 Task: Create a due date automation trigger when advanced on, 2 working days before a card is due add content with a name or a description not containing resume at 11:00 AM.
Action: Mouse moved to (831, 245)
Screenshot: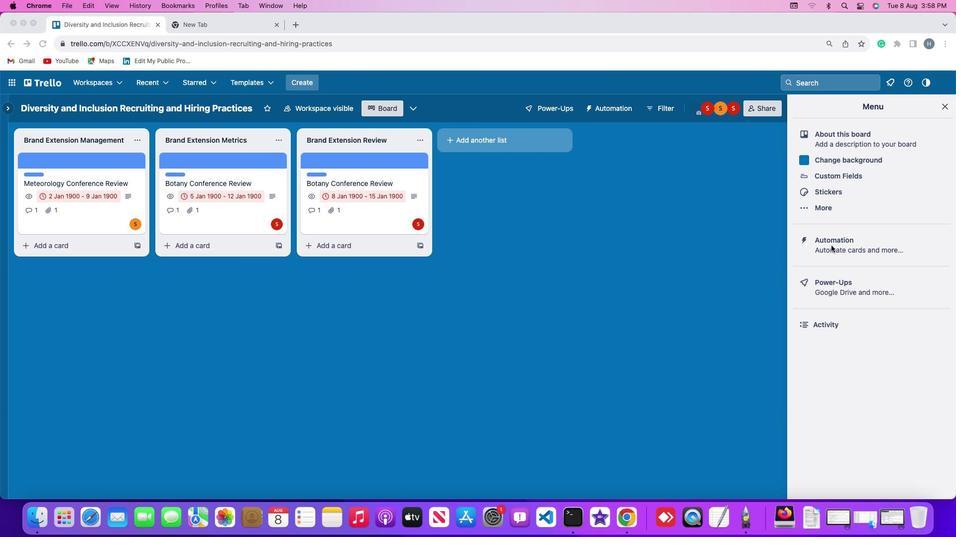 
Action: Mouse pressed left at (831, 245)
Screenshot: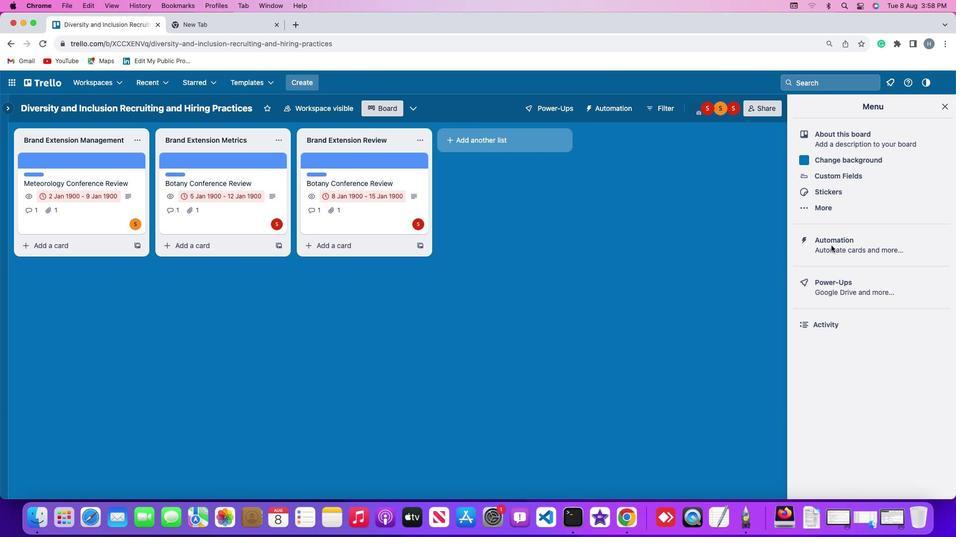 
Action: Mouse pressed left at (831, 245)
Screenshot: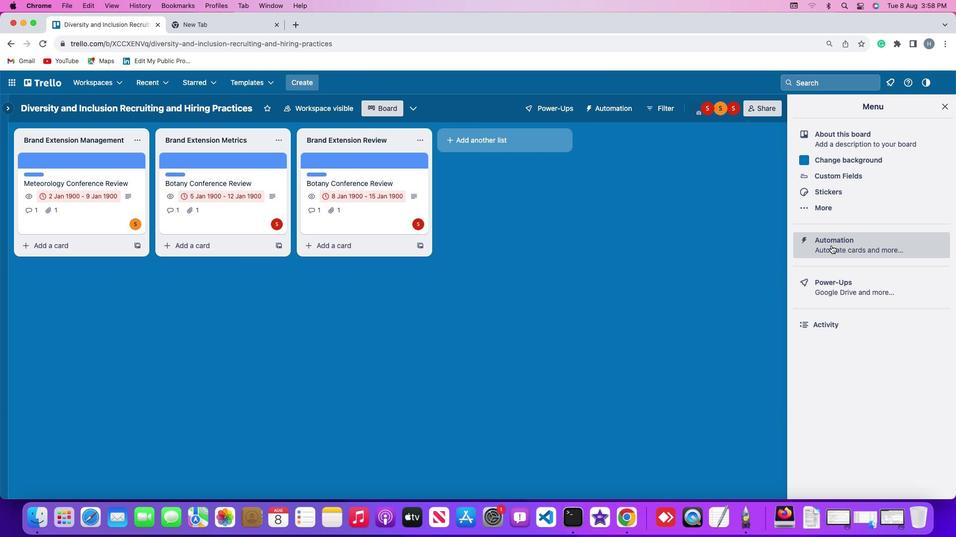 
Action: Mouse moved to (75, 235)
Screenshot: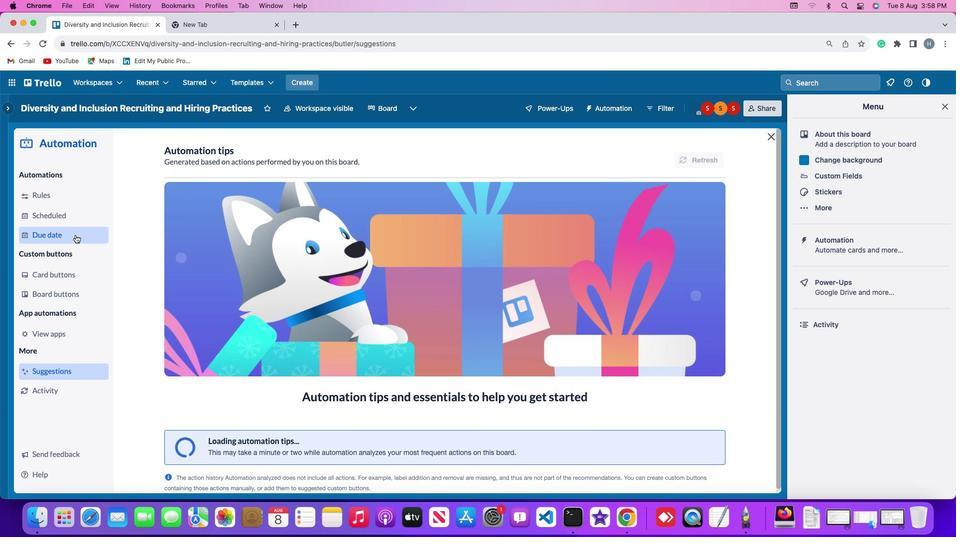 
Action: Mouse pressed left at (75, 235)
Screenshot: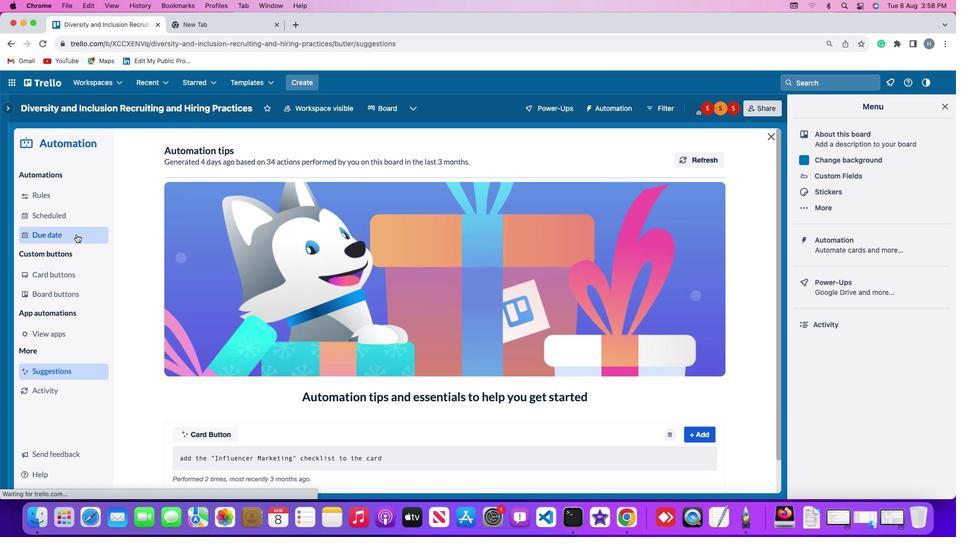 
Action: Mouse moved to (664, 153)
Screenshot: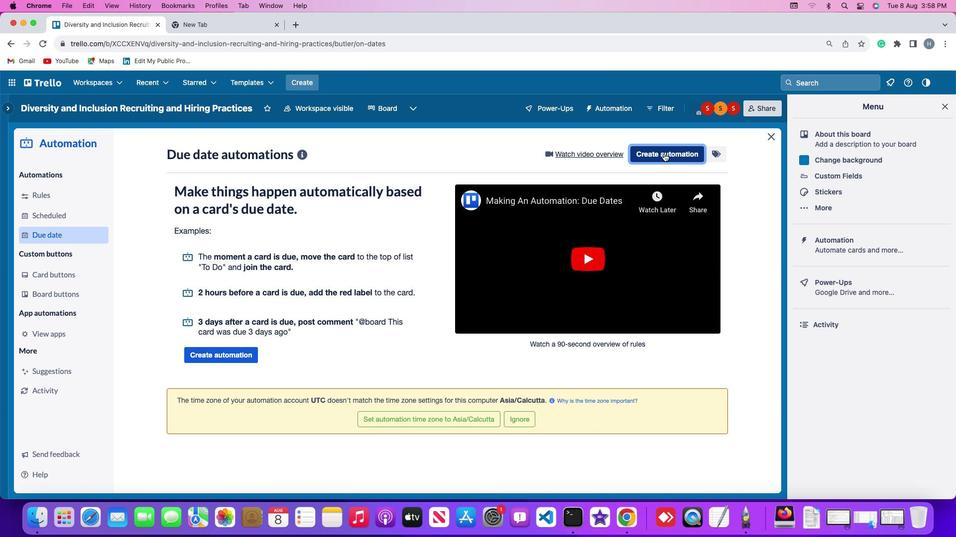 
Action: Mouse pressed left at (664, 153)
Screenshot: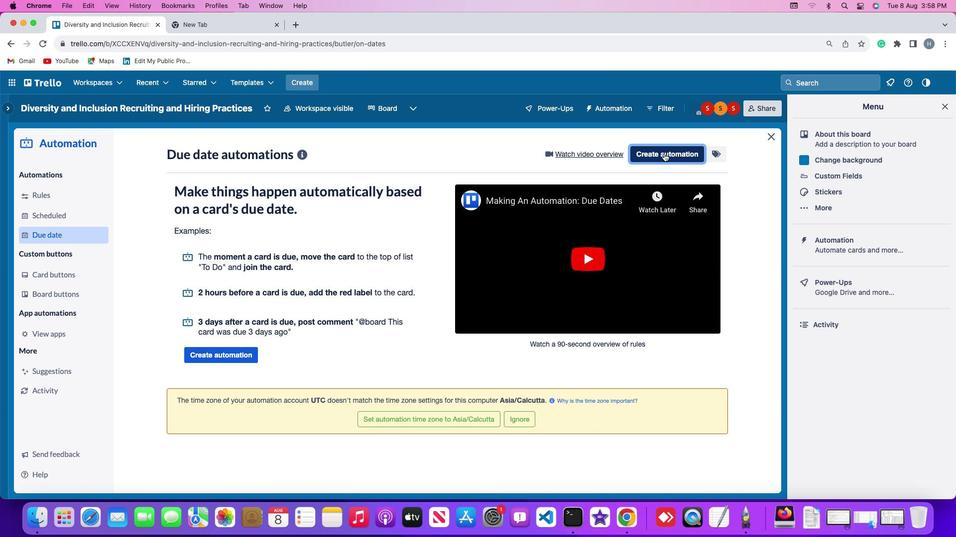 
Action: Mouse moved to (243, 250)
Screenshot: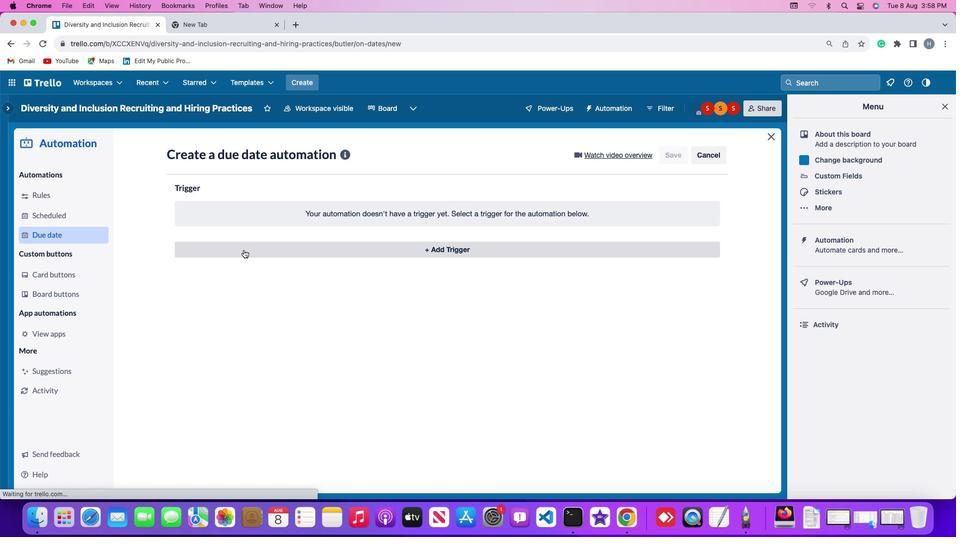 
Action: Mouse pressed left at (243, 250)
Screenshot: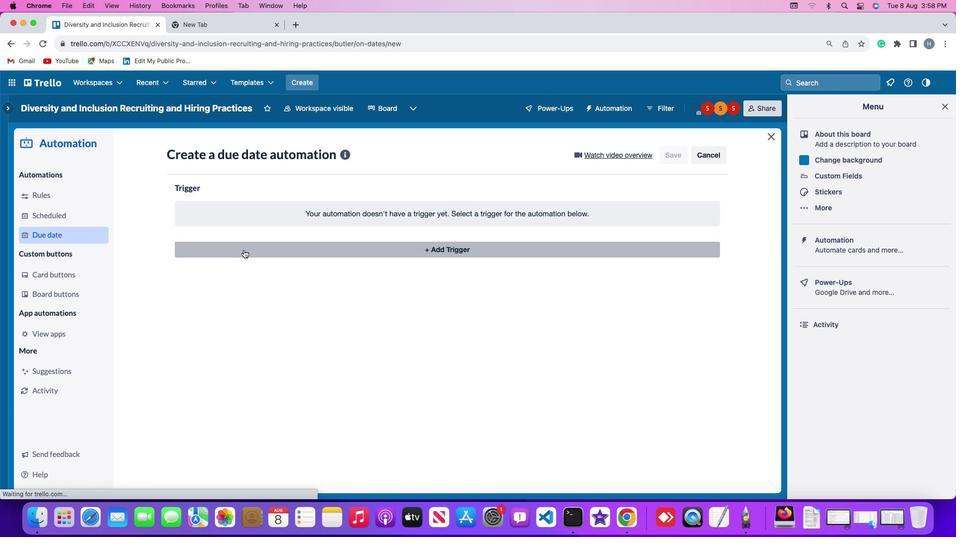 
Action: Mouse moved to (196, 399)
Screenshot: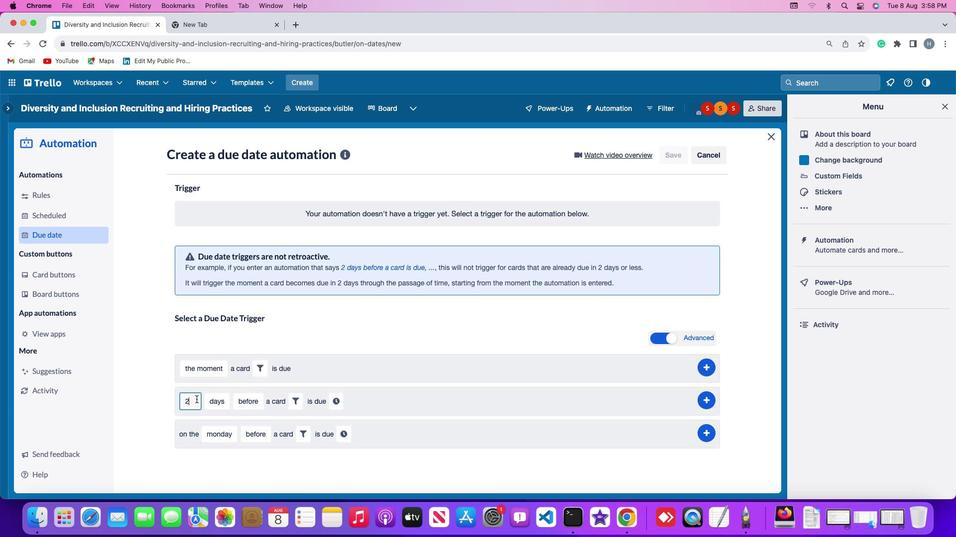 
Action: Mouse pressed left at (196, 399)
Screenshot: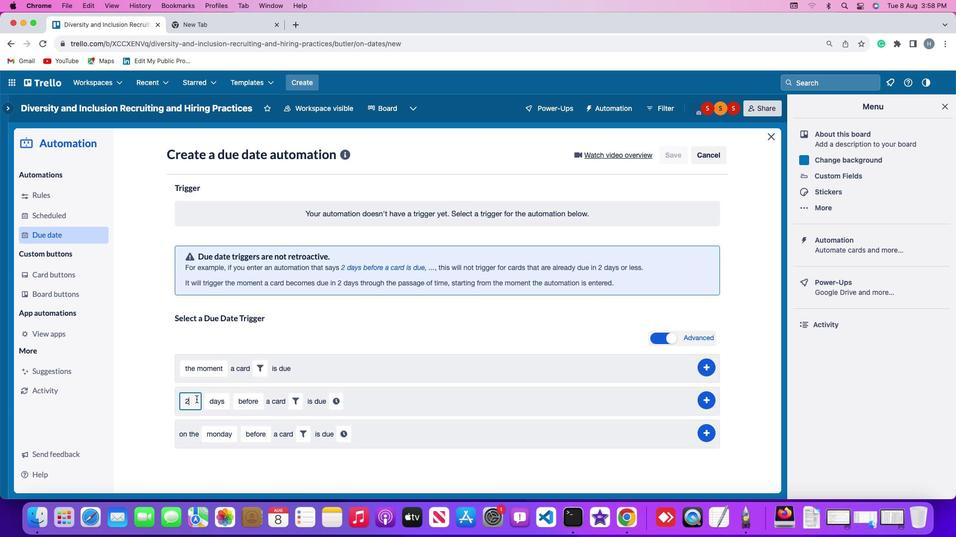 
Action: Key pressed Key.backspace'2'
Screenshot: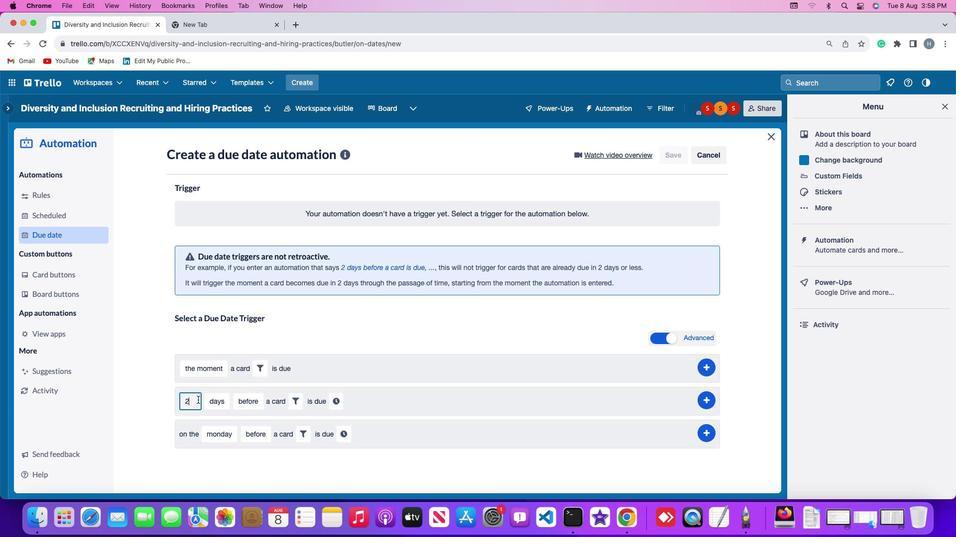 
Action: Mouse moved to (223, 402)
Screenshot: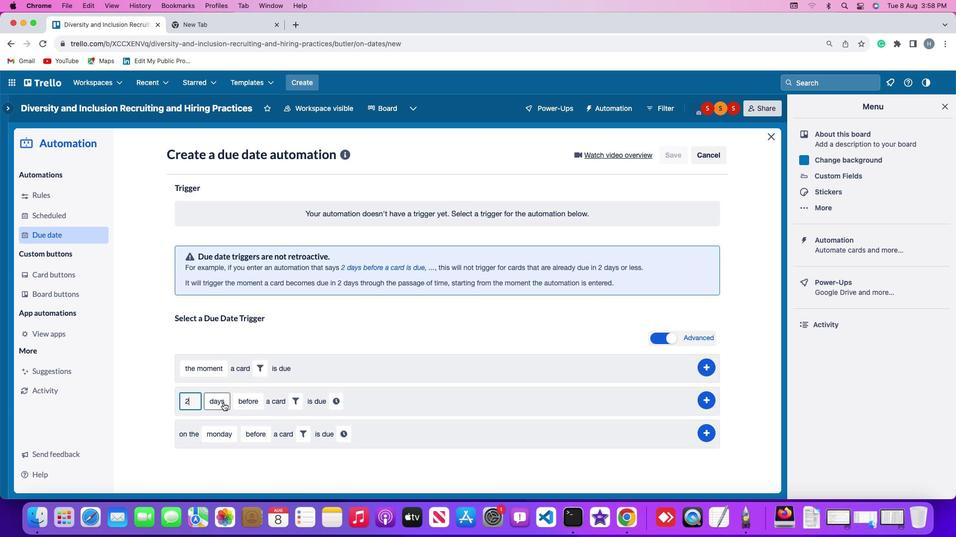 
Action: Mouse pressed left at (223, 402)
Screenshot: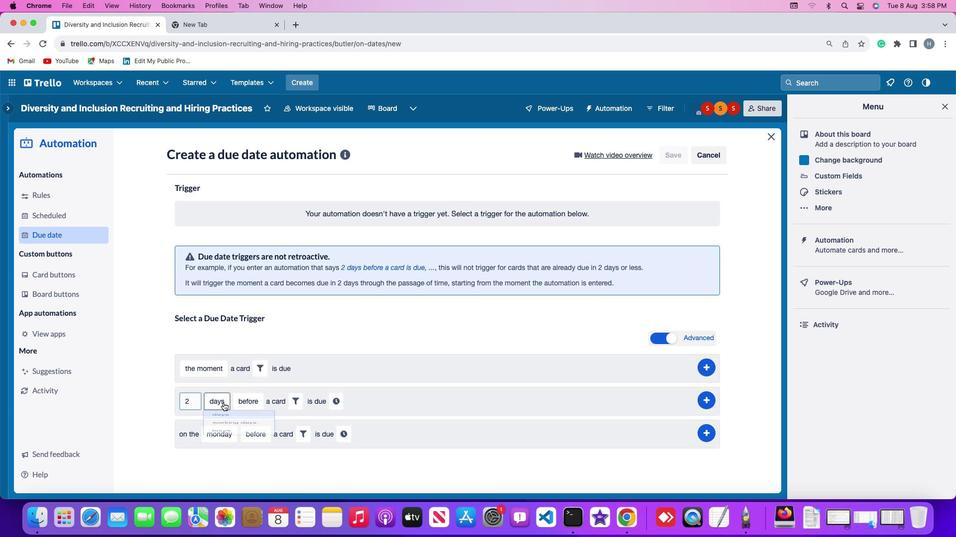 
Action: Mouse moved to (222, 439)
Screenshot: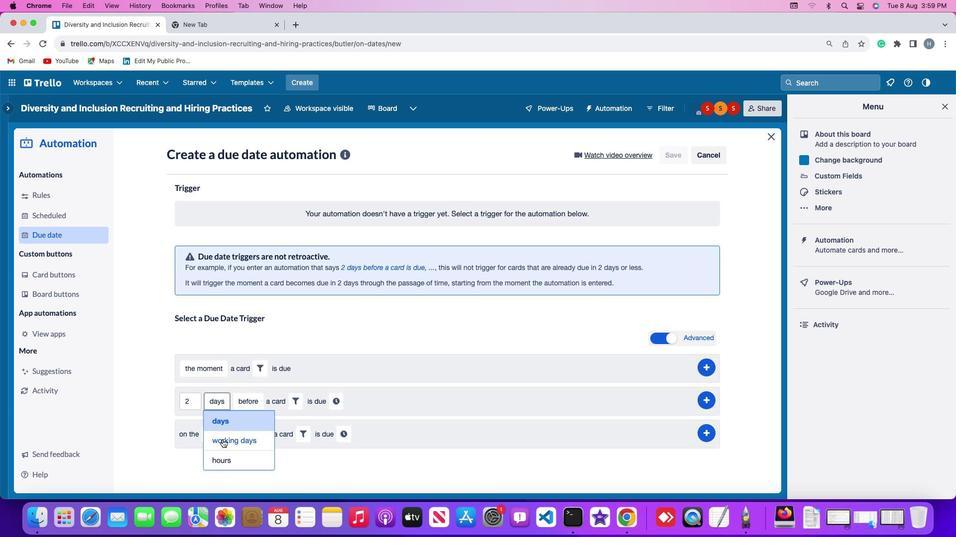 
Action: Mouse pressed left at (222, 439)
Screenshot: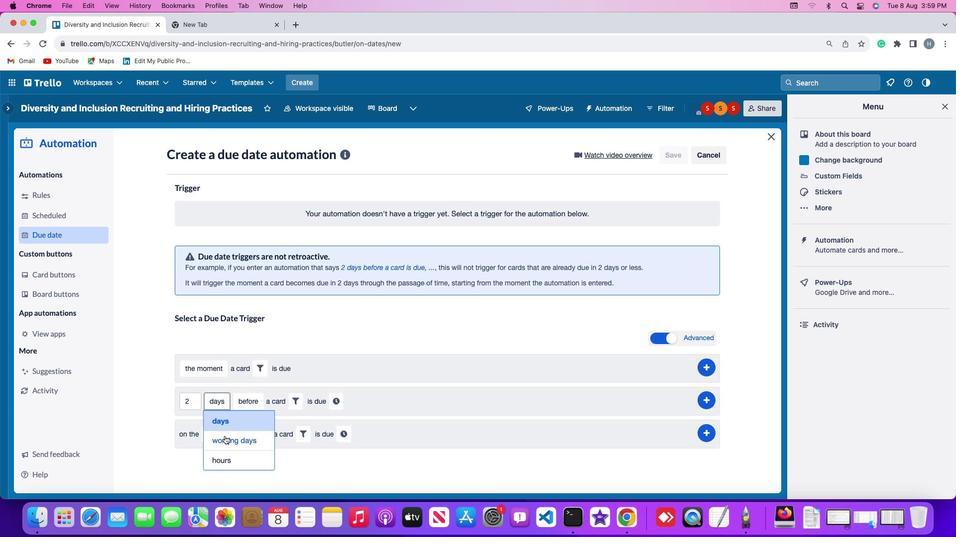 
Action: Mouse moved to (266, 401)
Screenshot: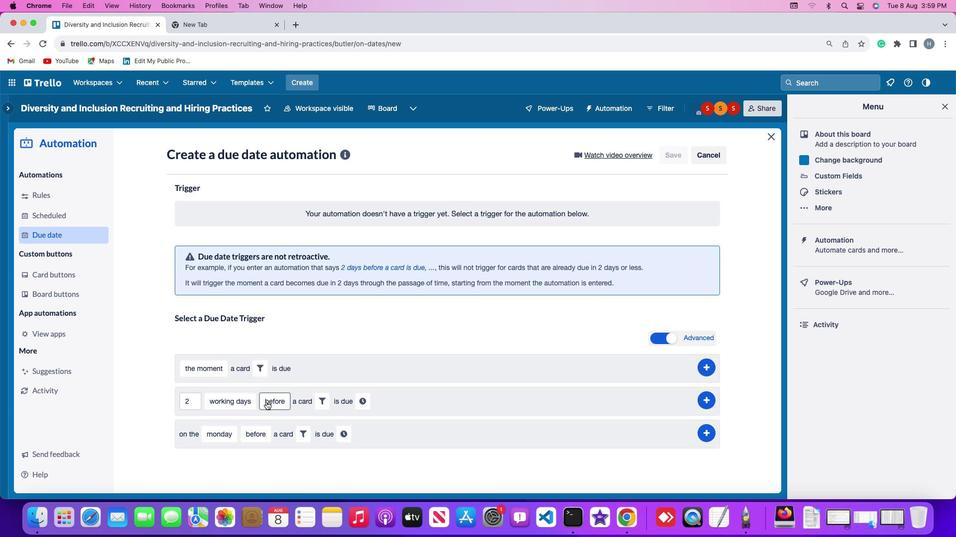 
Action: Mouse pressed left at (266, 401)
Screenshot: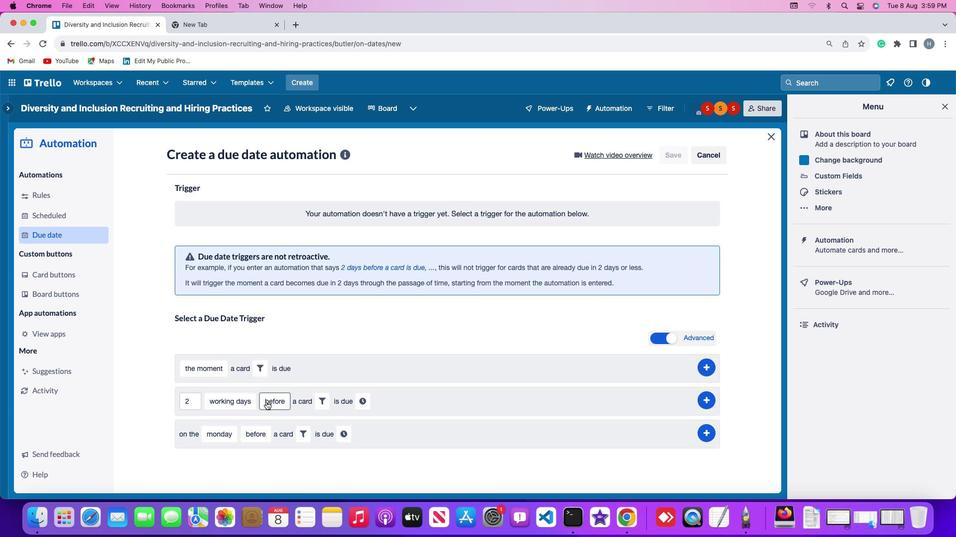 
Action: Mouse moved to (275, 420)
Screenshot: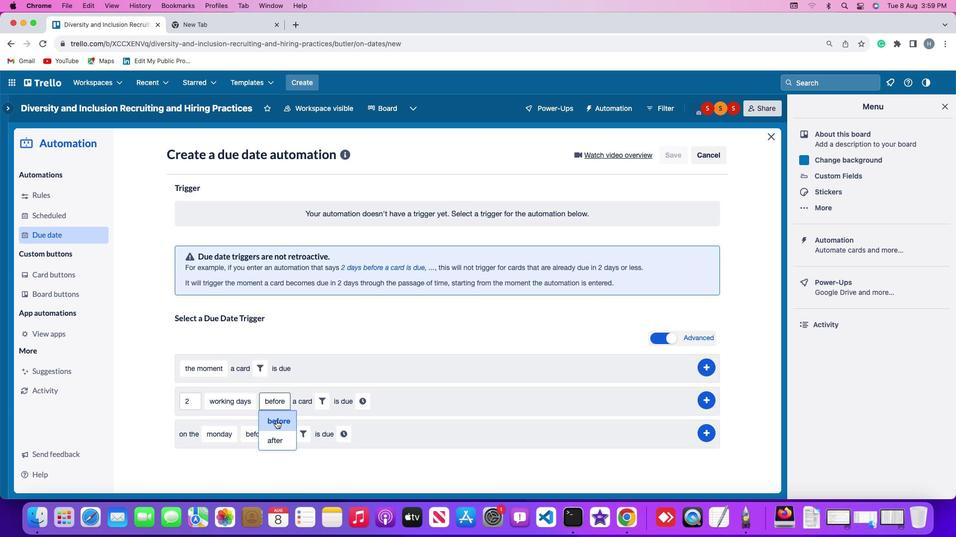 
Action: Mouse pressed left at (275, 420)
Screenshot: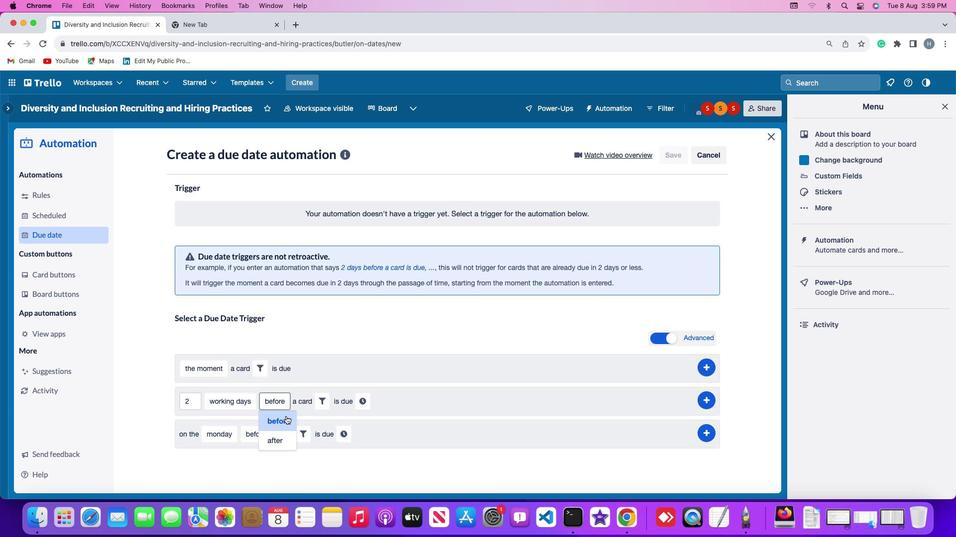 
Action: Mouse moved to (318, 402)
Screenshot: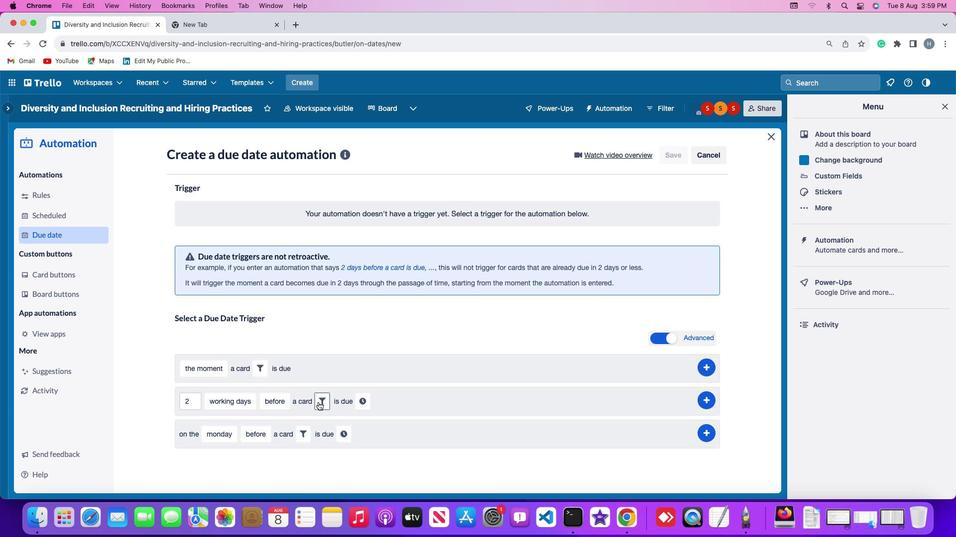 
Action: Mouse pressed left at (318, 402)
Screenshot: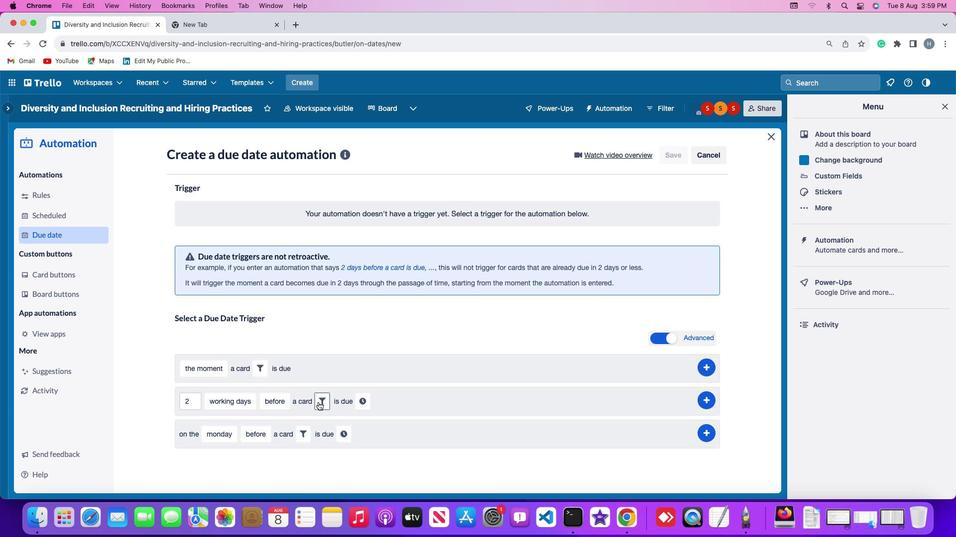 
Action: Mouse moved to (449, 434)
Screenshot: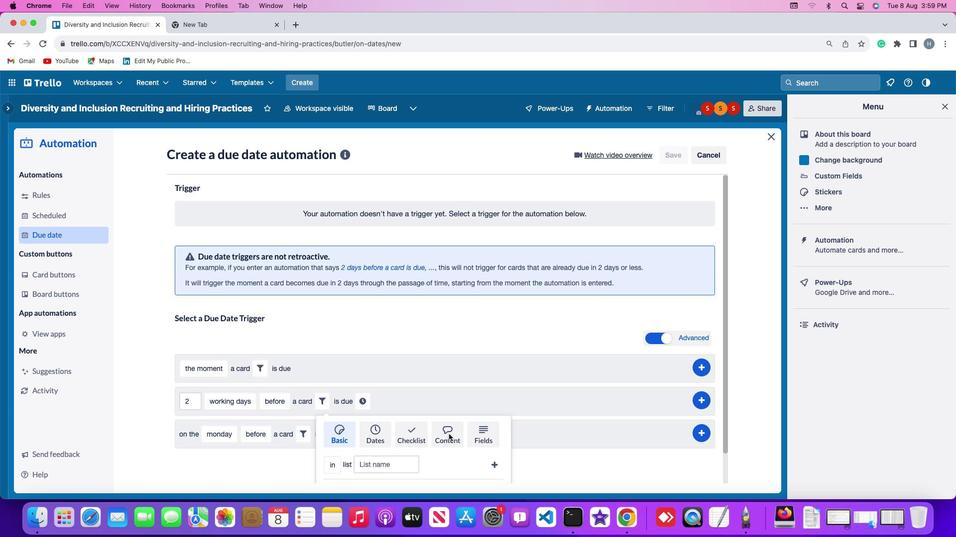 
Action: Mouse pressed left at (449, 434)
Screenshot: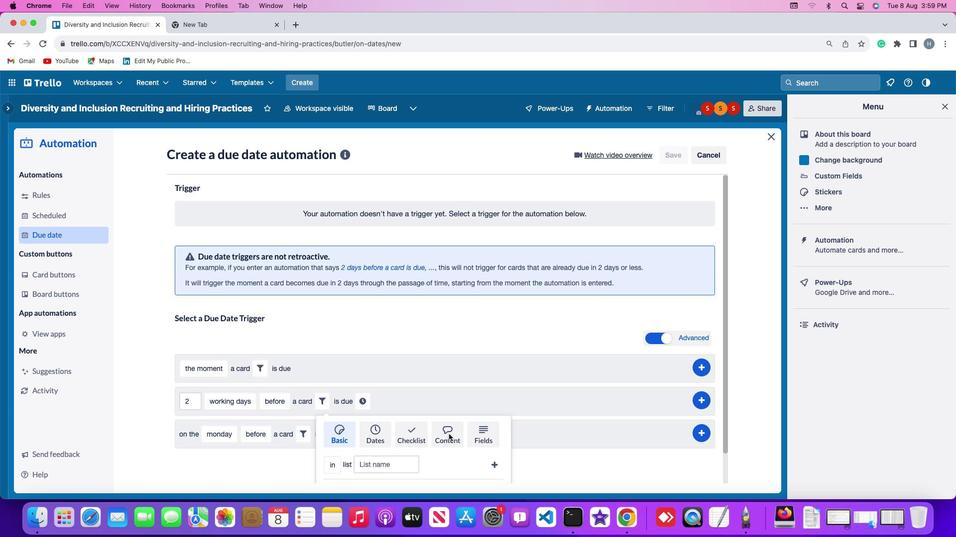 
Action: Mouse moved to (358, 463)
Screenshot: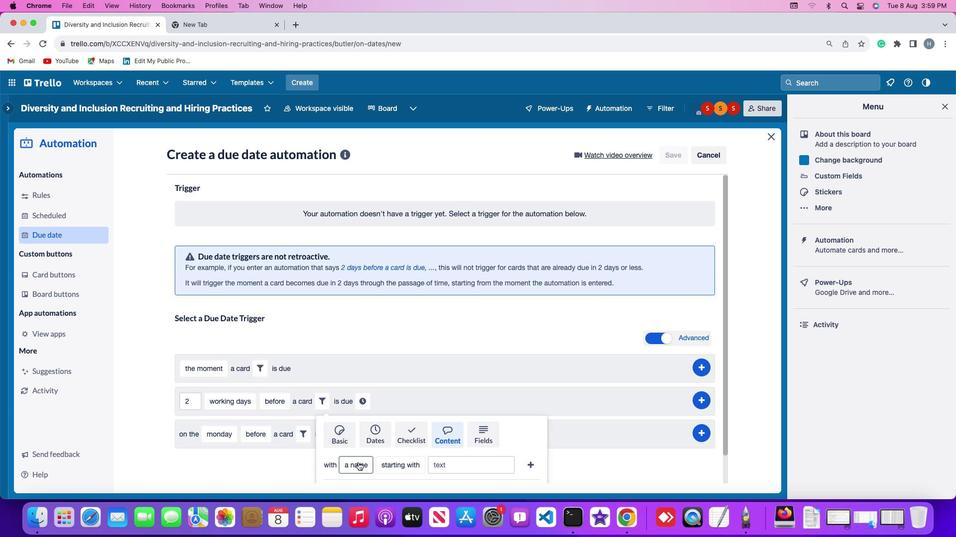 
Action: Mouse pressed left at (358, 463)
Screenshot: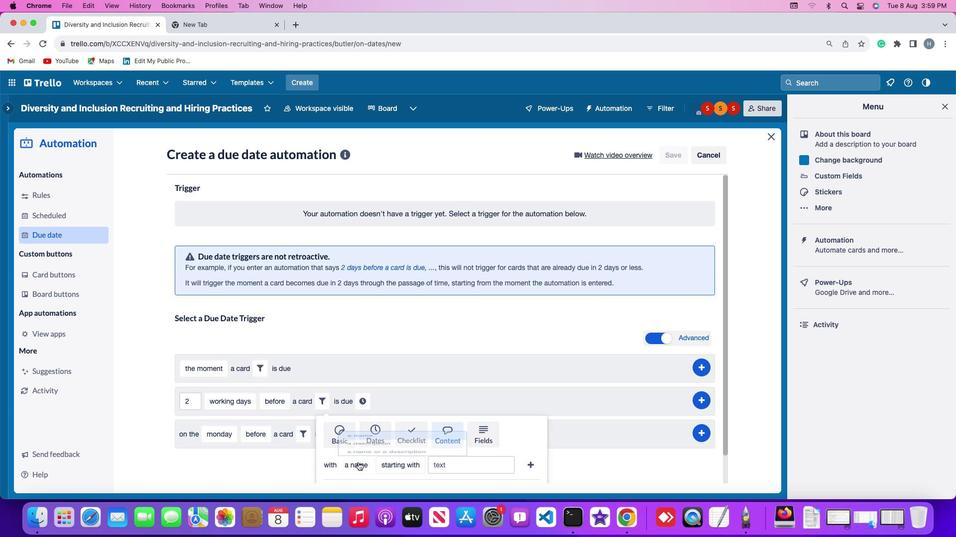 
Action: Mouse moved to (365, 448)
Screenshot: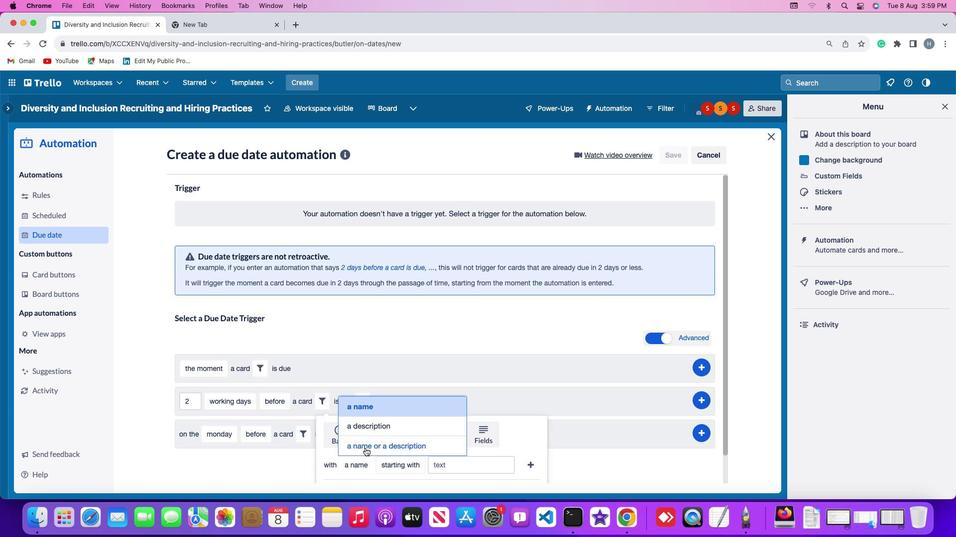 
Action: Mouse pressed left at (365, 448)
Screenshot: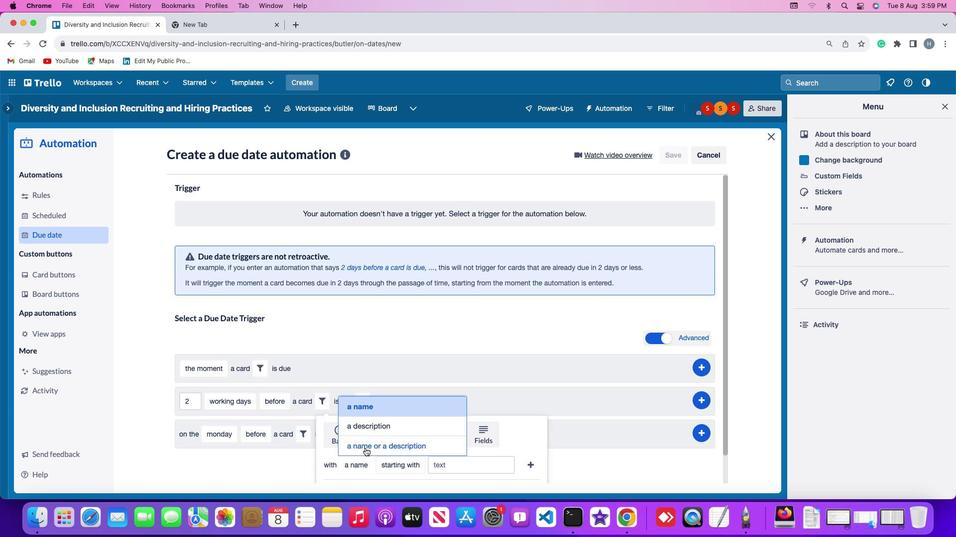
Action: Mouse moved to (433, 465)
Screenshot: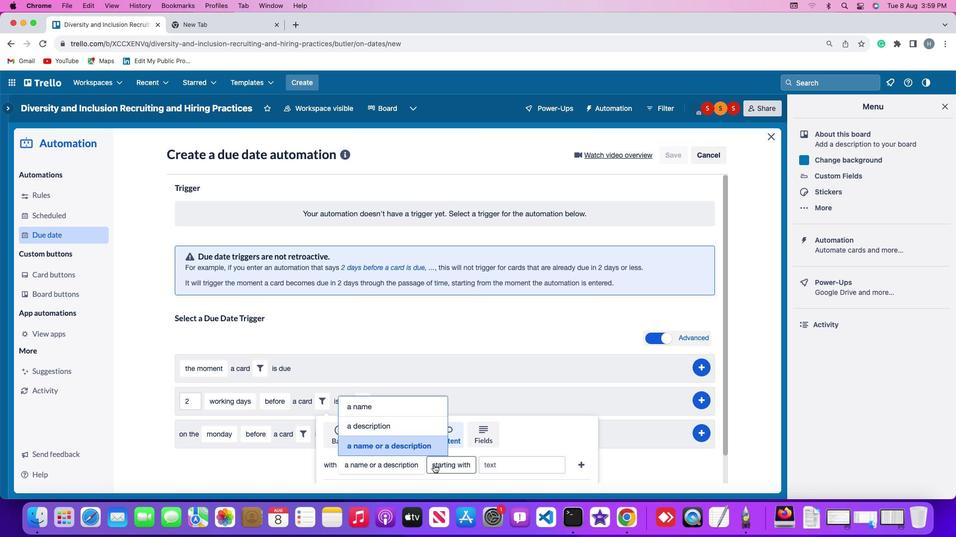 
Action: Mouse pressed left at (433, 465)
Screenshot: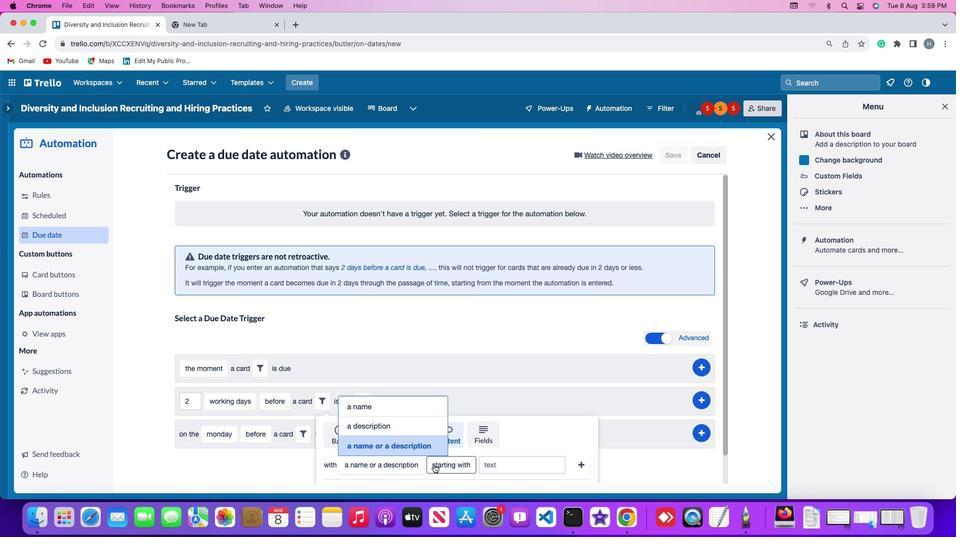 
Action: Mouse moved to (463, 446)
Screenshot: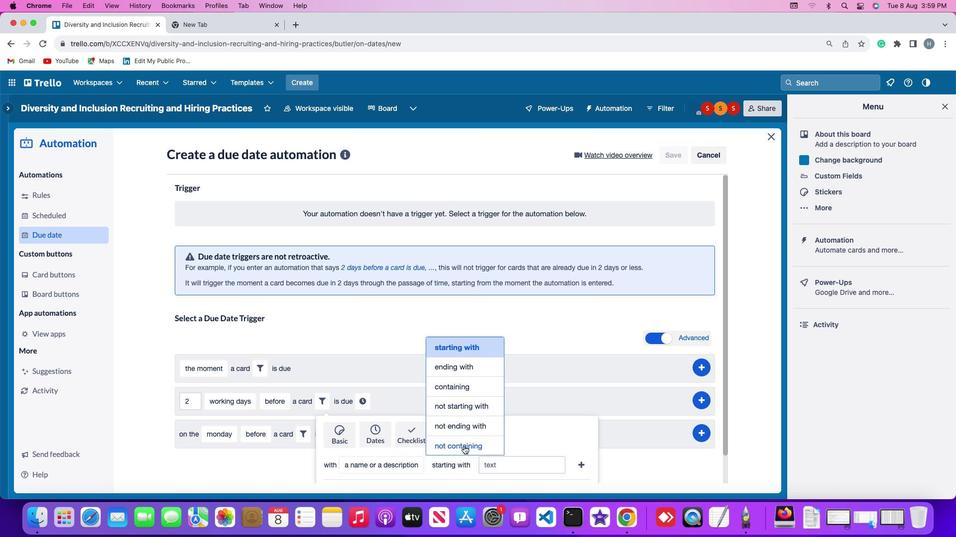 
Action: Mouse pressed left at (463, 446)
Screenshot: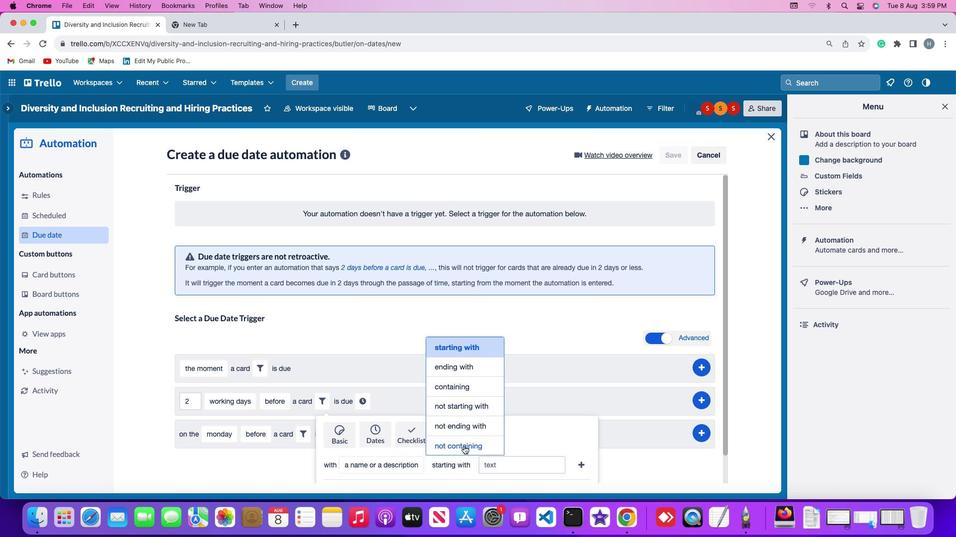 
Action: Mouse moved to (498, 462)
Screenshot: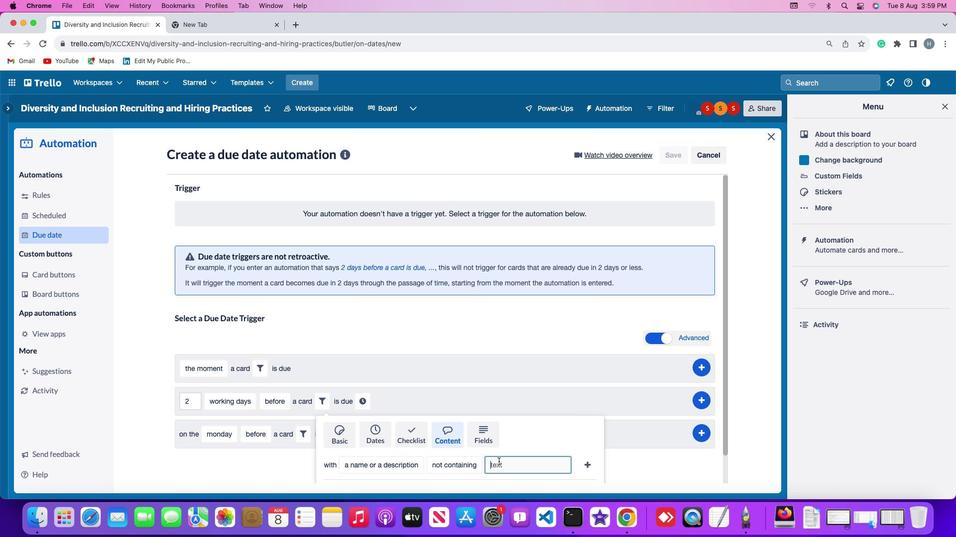 
Action: Mouse pressed left at (498, 462)
Screenshot: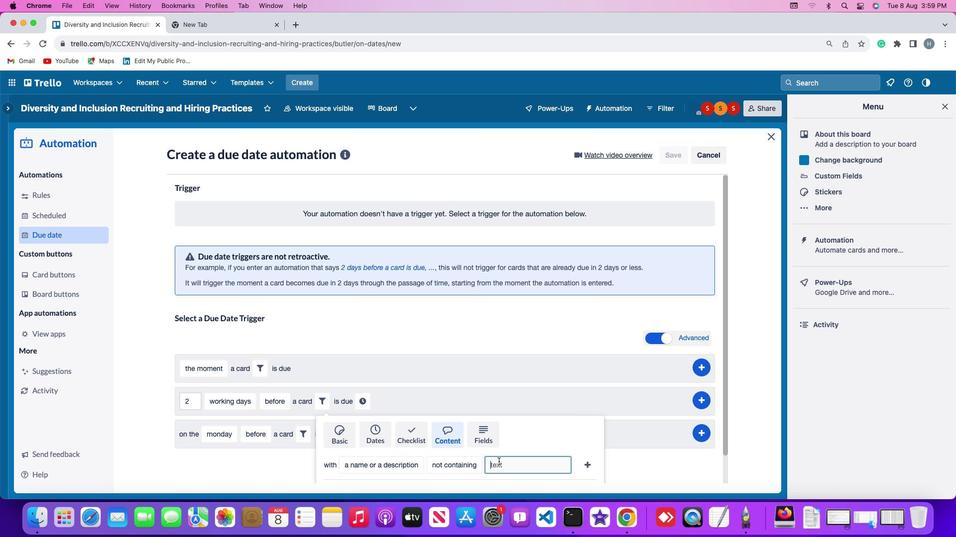 
Action: Key pressed 'r''e''s''u''m''e'
Screenshot: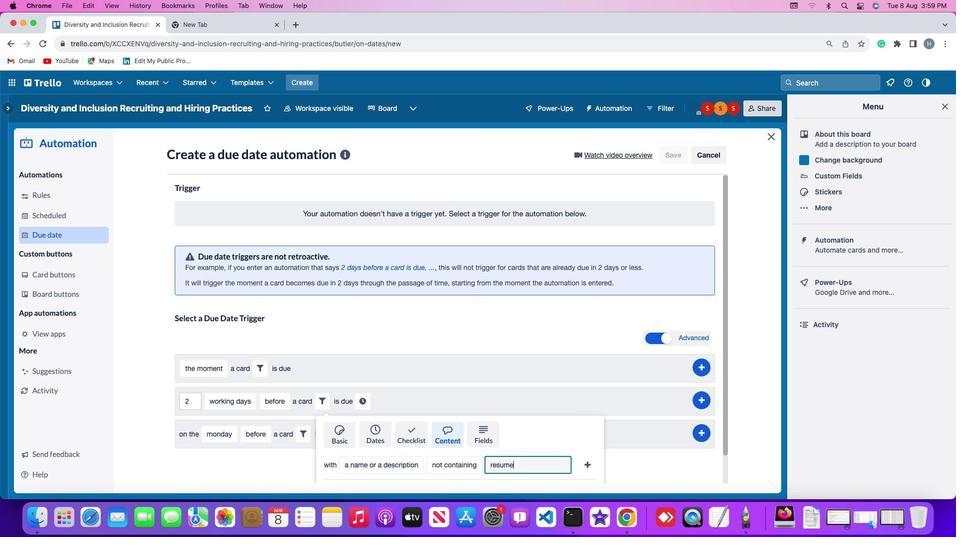 
Action: Mouse moved to (587, 464)
Screenshot: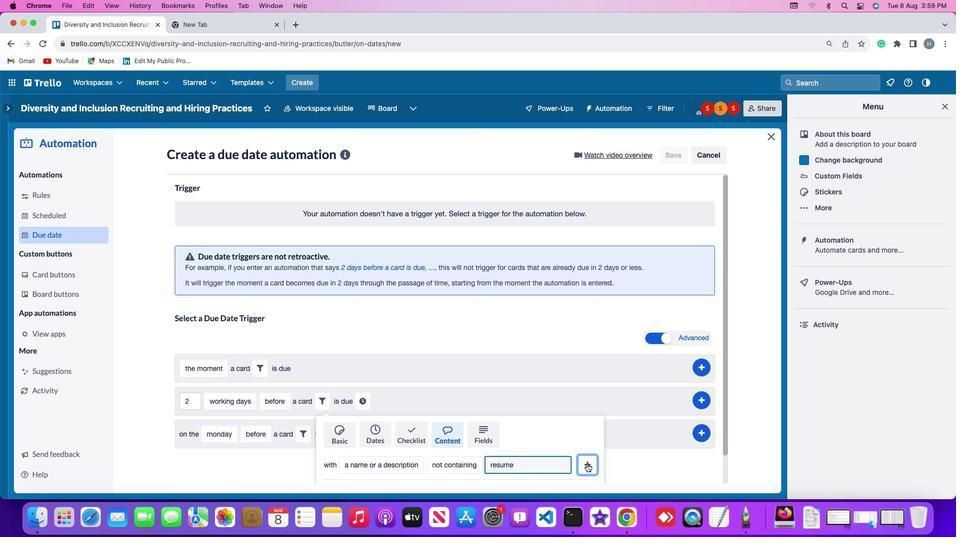 
Action: Mouse pressed left at (587, 464)
Screenshot: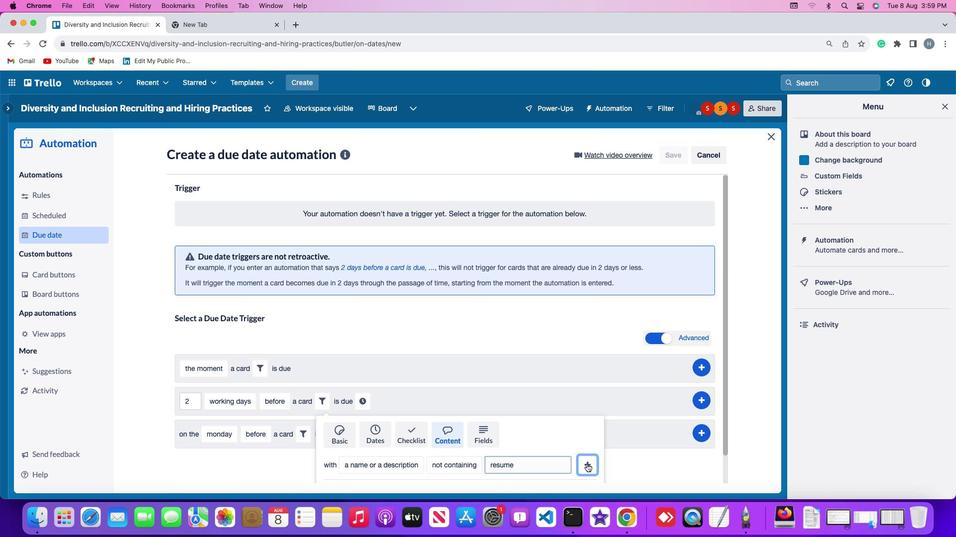 
Action: Mouse moved to (552, 400)
Screenshot: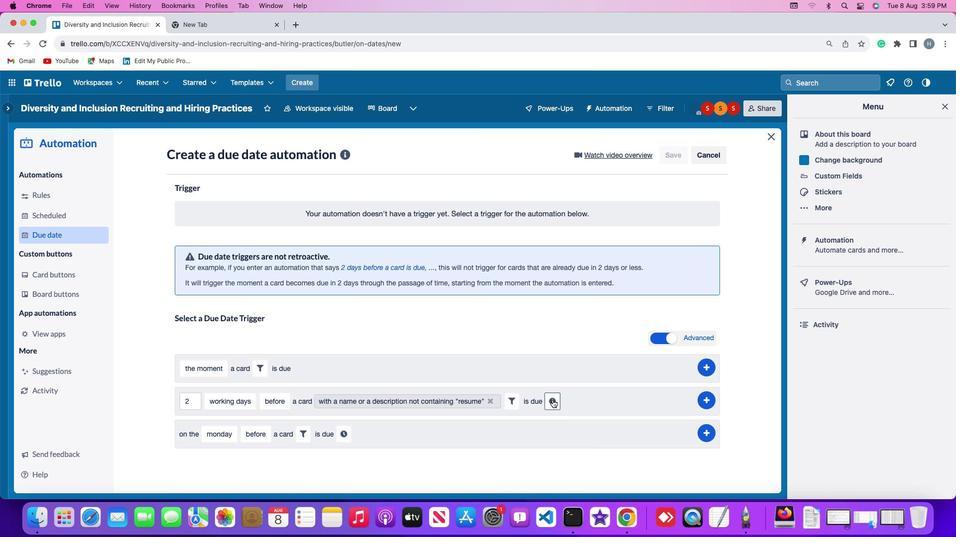 
Action: Mouse pressed left at (552, 400)
Screenshot: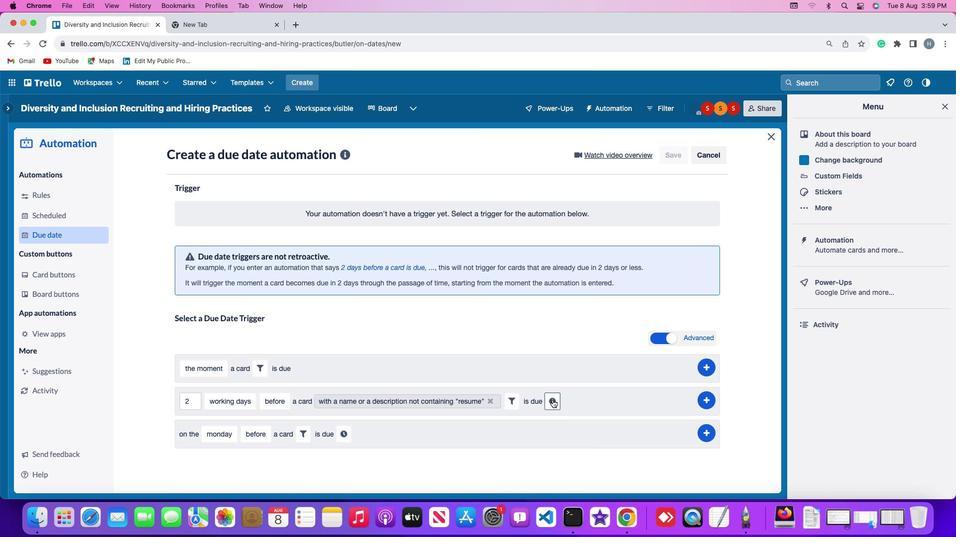 
Action: Mouse moved to (570, 406)
Screenshot: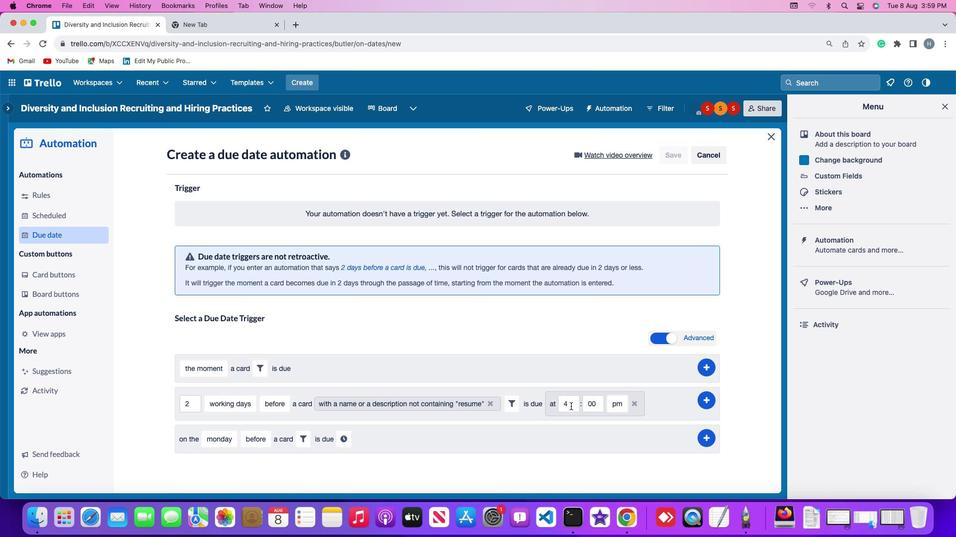 
Action: Mouse pressed left at (570, 406)
Screenshot: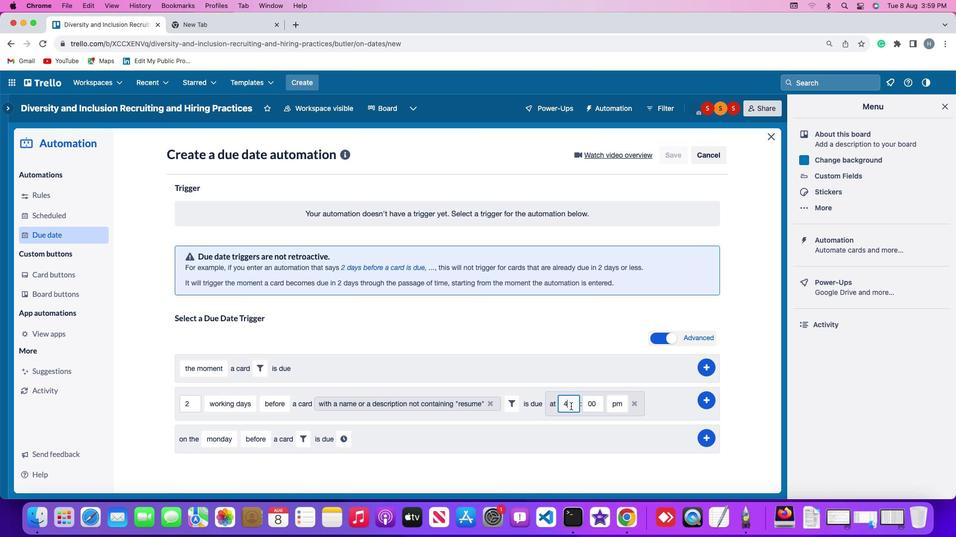 
Action: Key pressed Key.backspace'1''1'
Screenshot: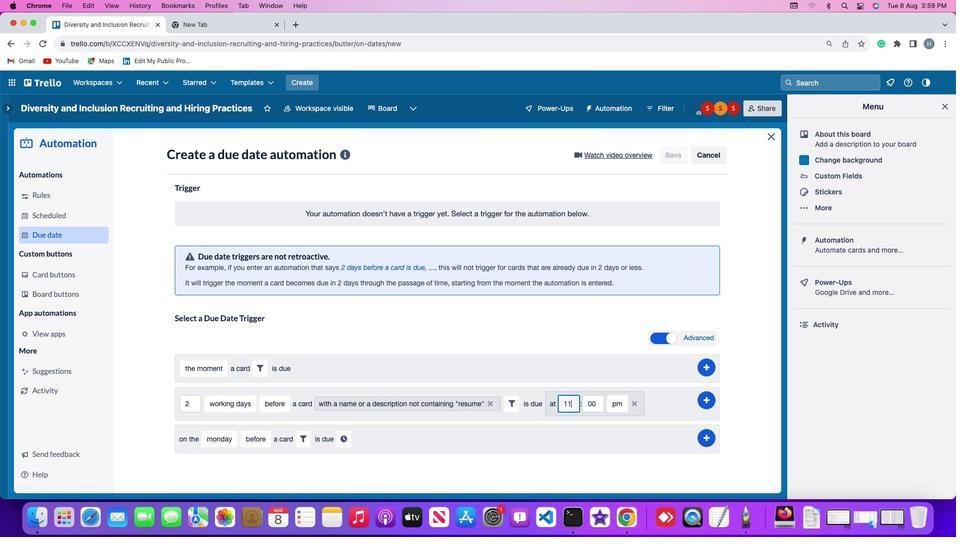 
Action: Mouse moved to (596, 404)
Screenshot: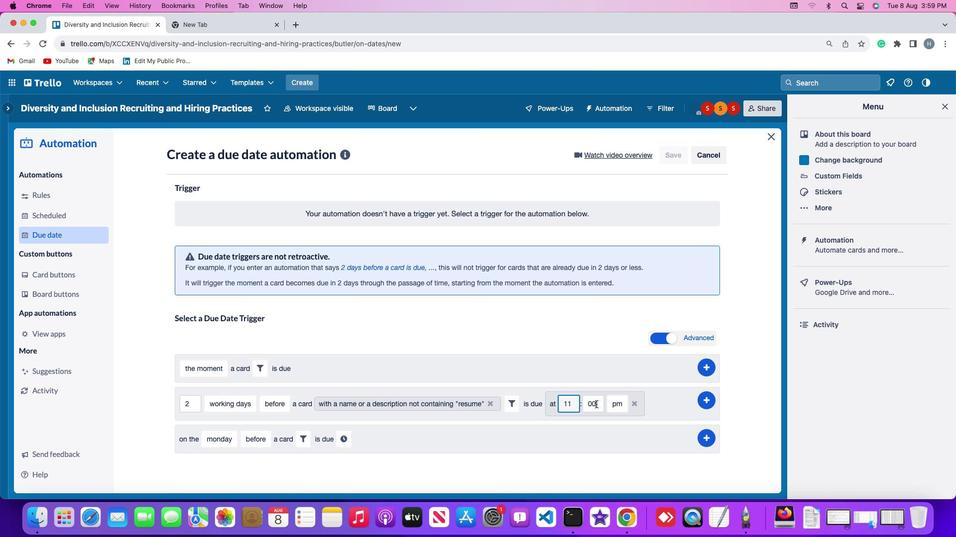 
Action: Mouse pressed left at (596, 404)
Screenshot: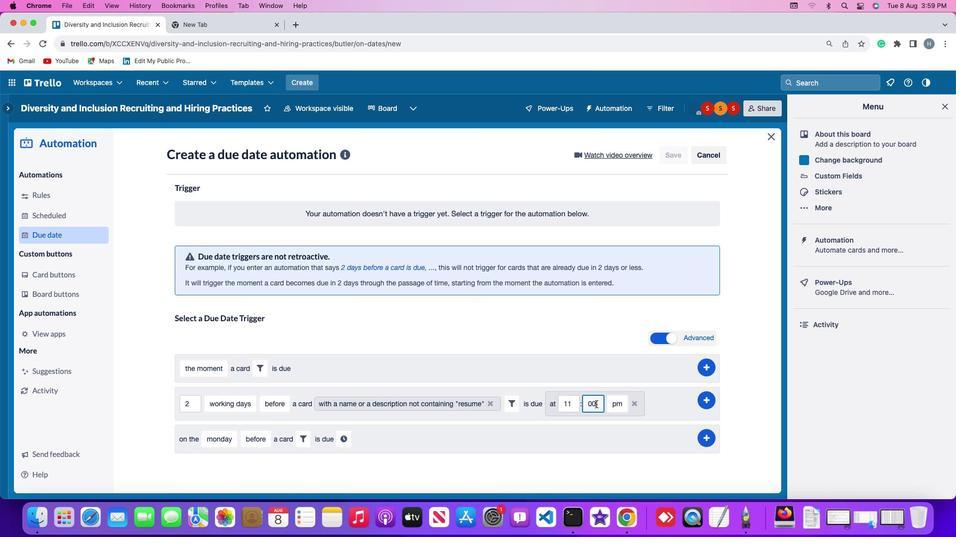 
Action: Key pressed Key.backspaceKey.backspace'0''0'
Screenshot: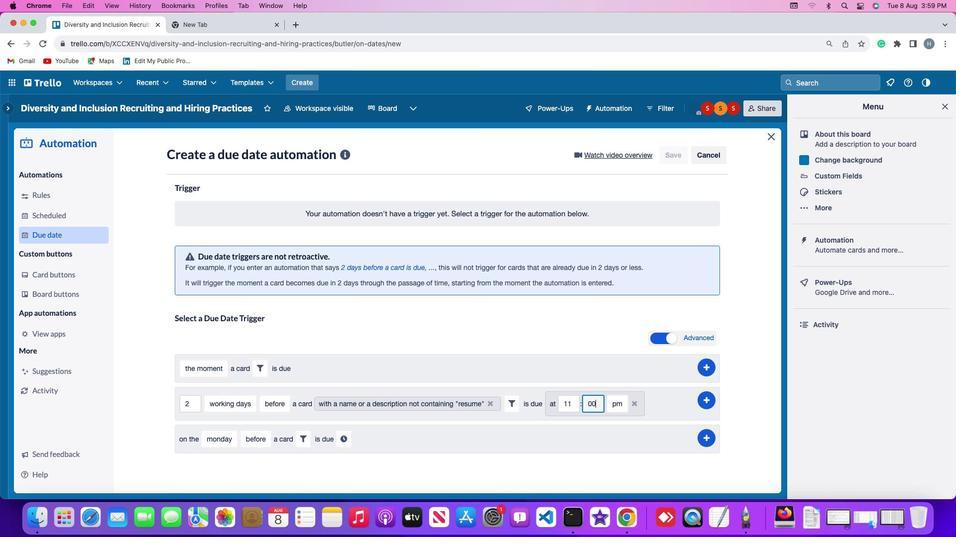 
Action: Mouse moved to (613, 402)
Screenshot: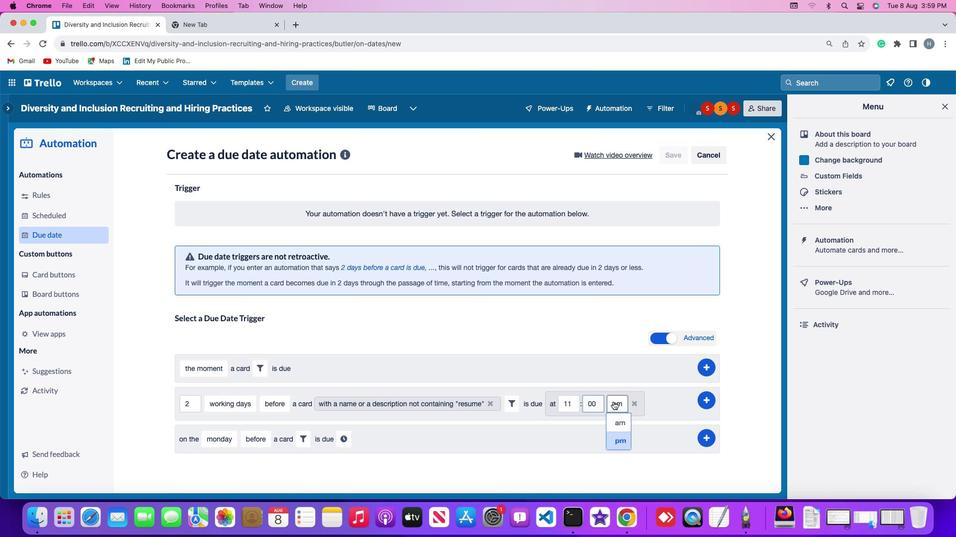 
Action: Mouse pressed left at (613, 402)
Screenshot: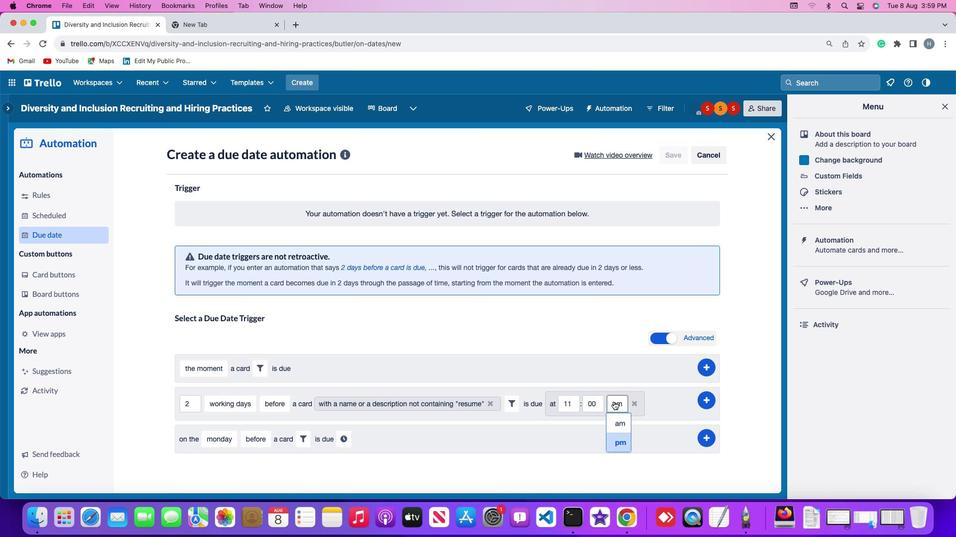 
Action: Mouse moved to (622, 419)
Screenshot: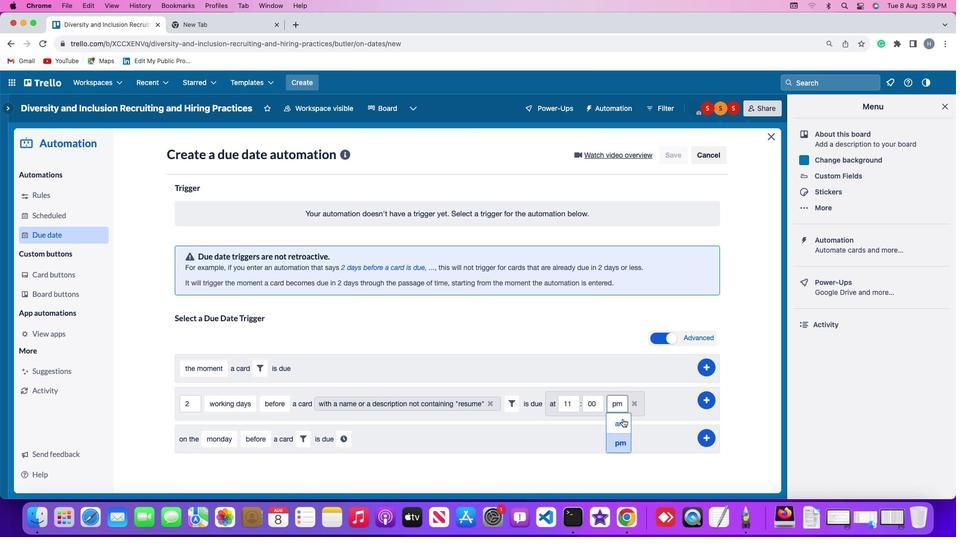 
Action: Mouse pressed left at (622, 419)
Screenshot: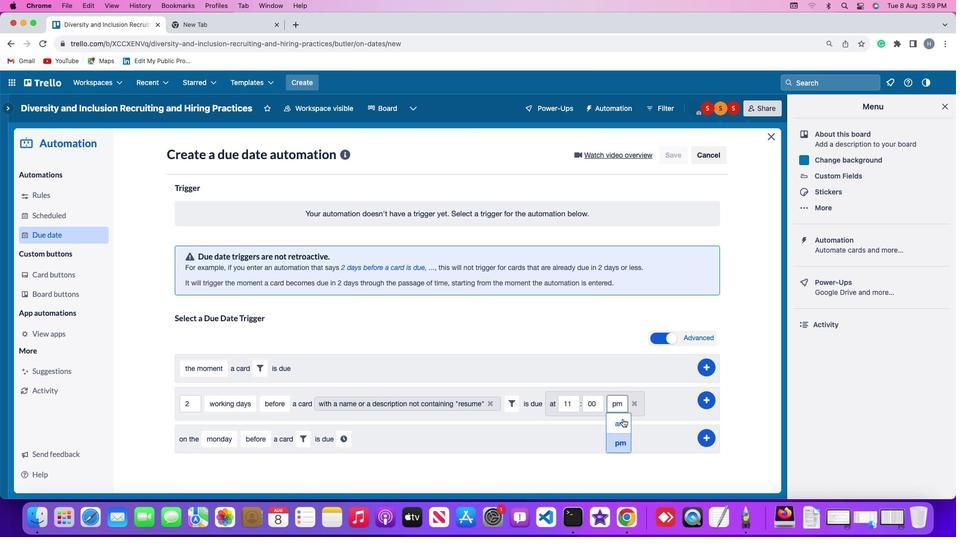 
Action: Mouse moved to (705, 398)
Screenshot: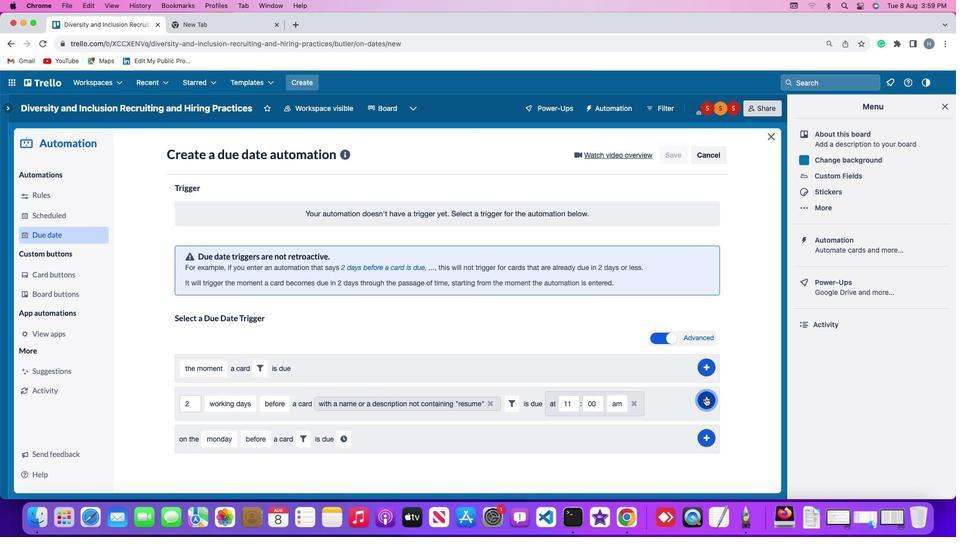
Action: Mouse pressed left at (705, 398)
Screenshot: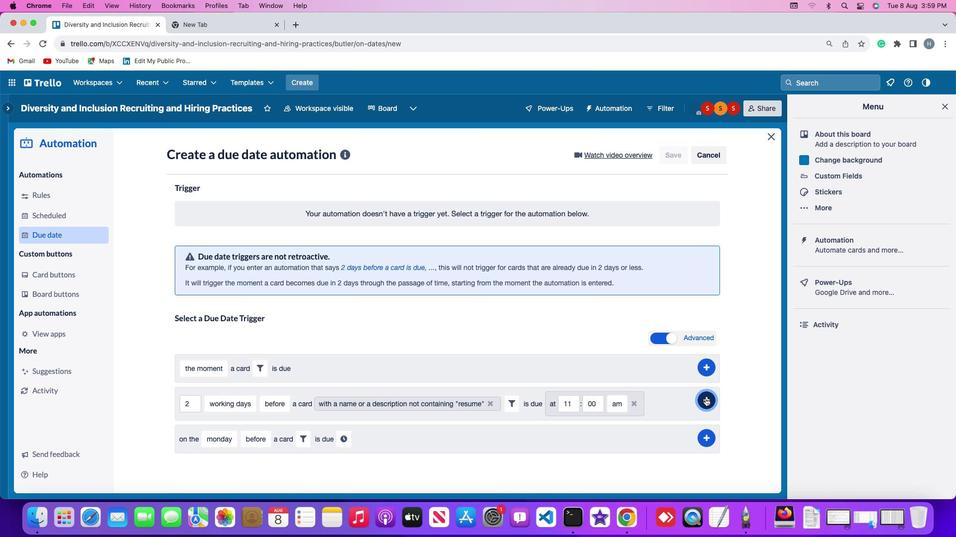 
Action: Mouse moved to (737, 301)
Screenshot: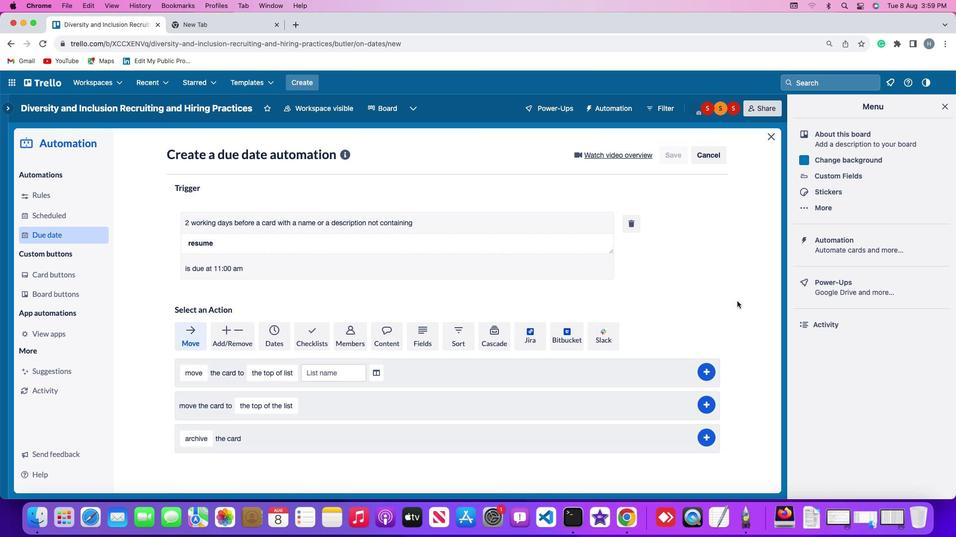 
